 Task: Check repository code frequency .
Action: Mouse moved to (1050, 61)
Screenshot: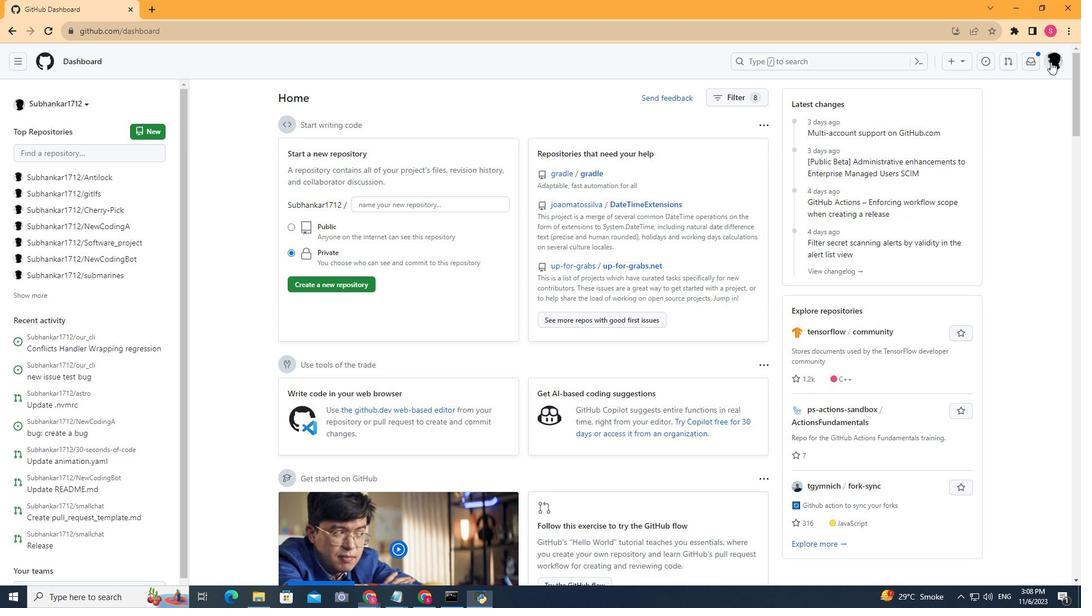 
Action: Mouse pressed left at (1050, 61)
Screenshot: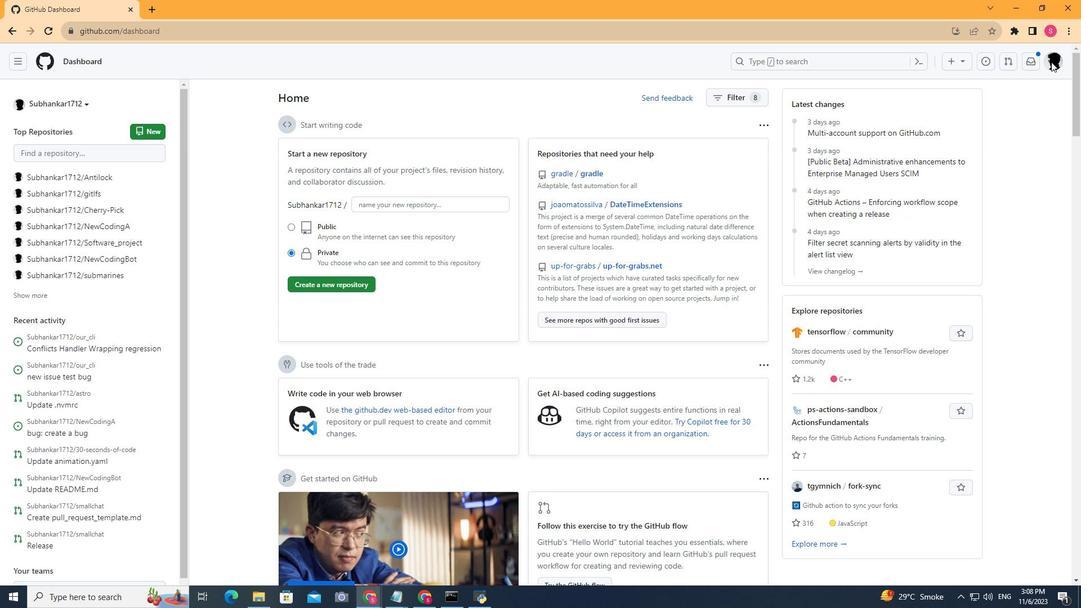 
Action: Mouse moved to (979, 163)
Screenshot: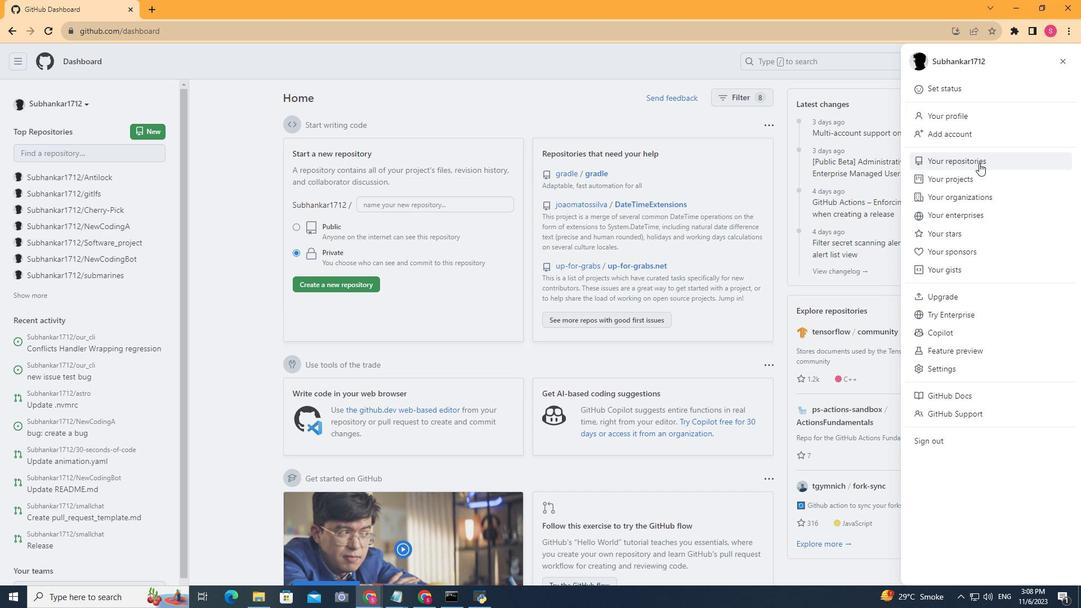 
Action: Mouse pressed left at (979, 163)
Screenshot: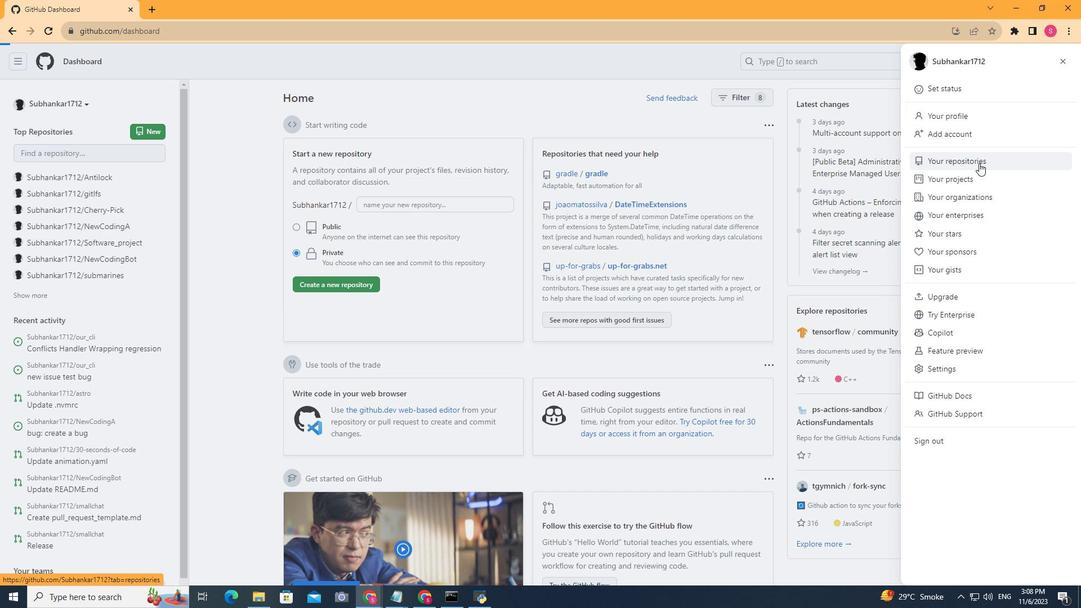 
Action: Mouse moved to (478, 255)
Screenshot: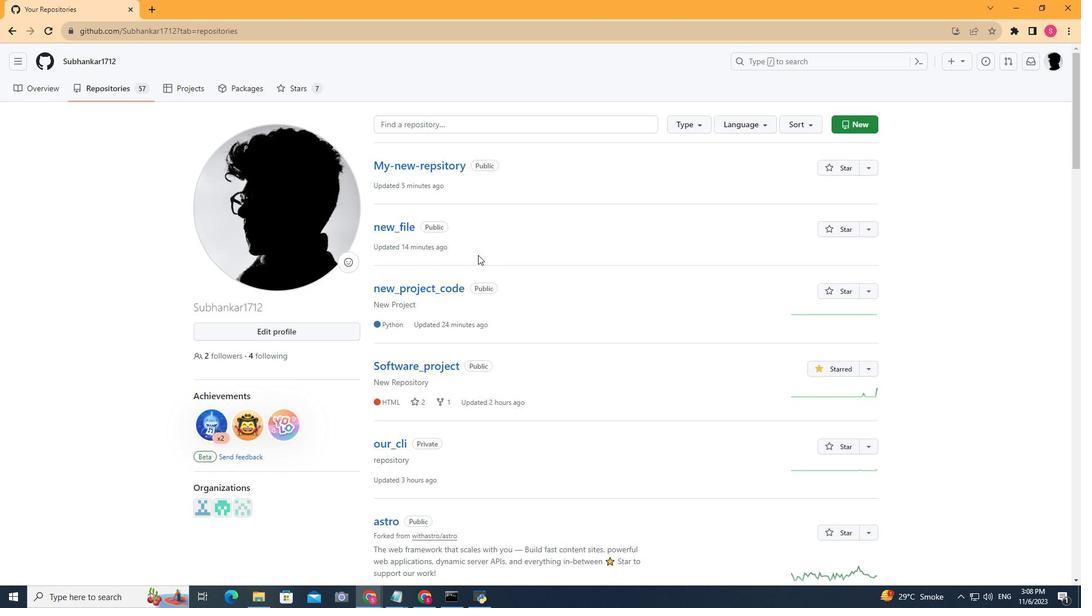
Action: Mouse scrolled (478, 254) with delta (0, 0)
Screenshot: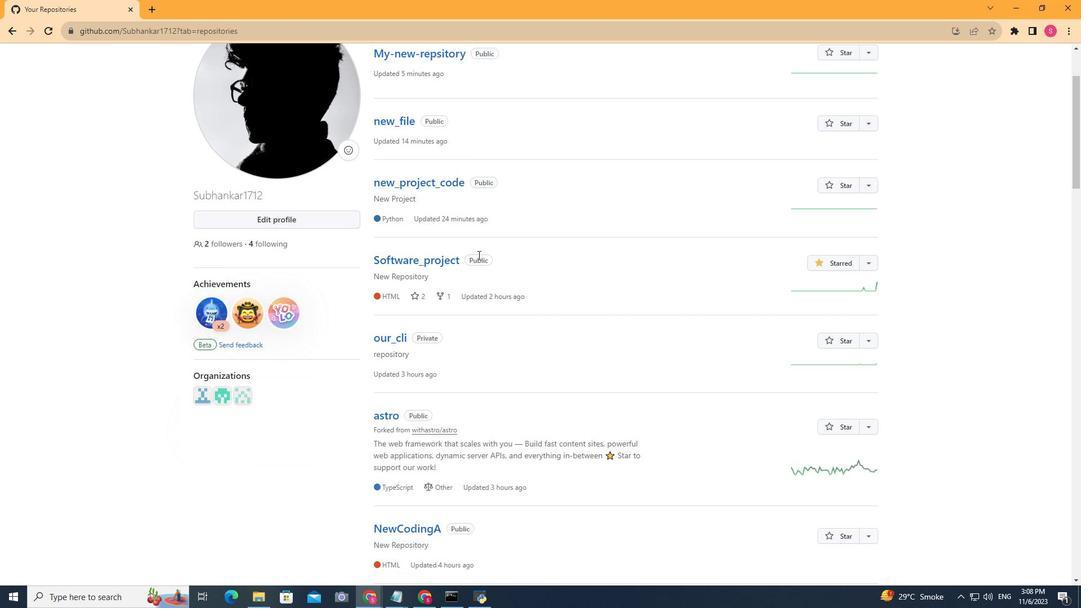 
Action: Mouse scrolled (478, 254) with delta (0, 0)
Screenshot: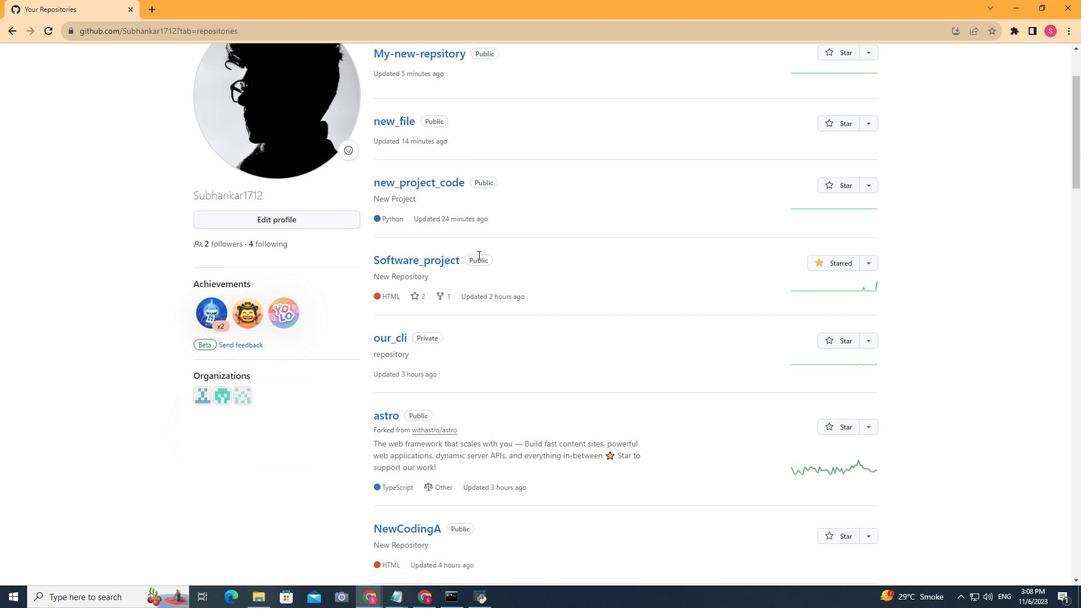 
Action: Mouse scrolled (478, 254) with delta (0, 0)
Screenshot: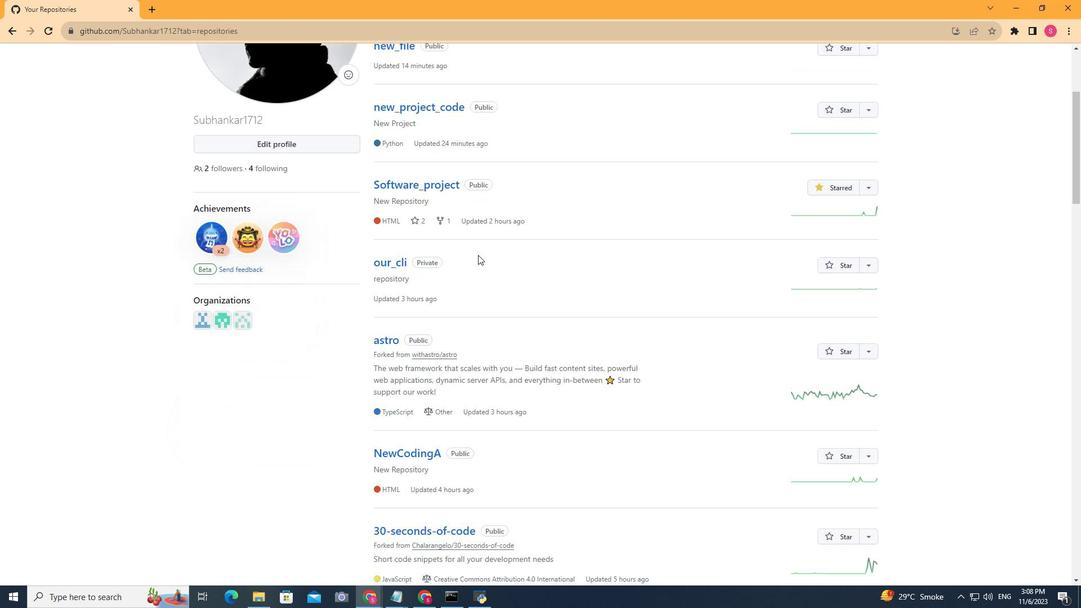 
Action: Mouse scrolled (478, 254) with delta (0, 0)
Screenshot: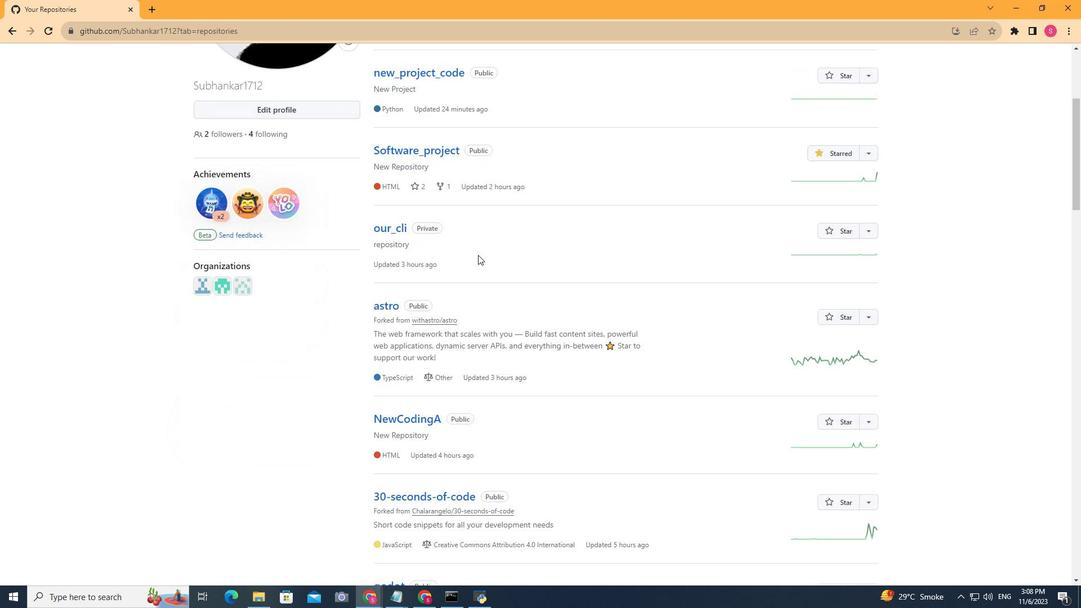 
Action: Mouse moved to (404, 315)
Screenshot: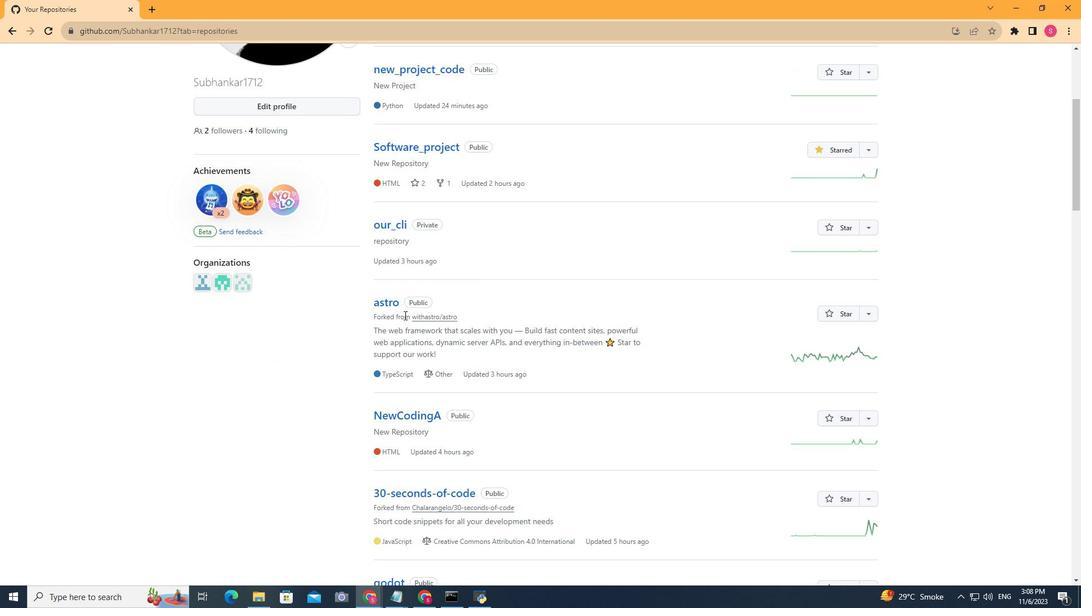 
Action: Mouse scrolled (404, 314) with delta (0, 0)
Screenshot: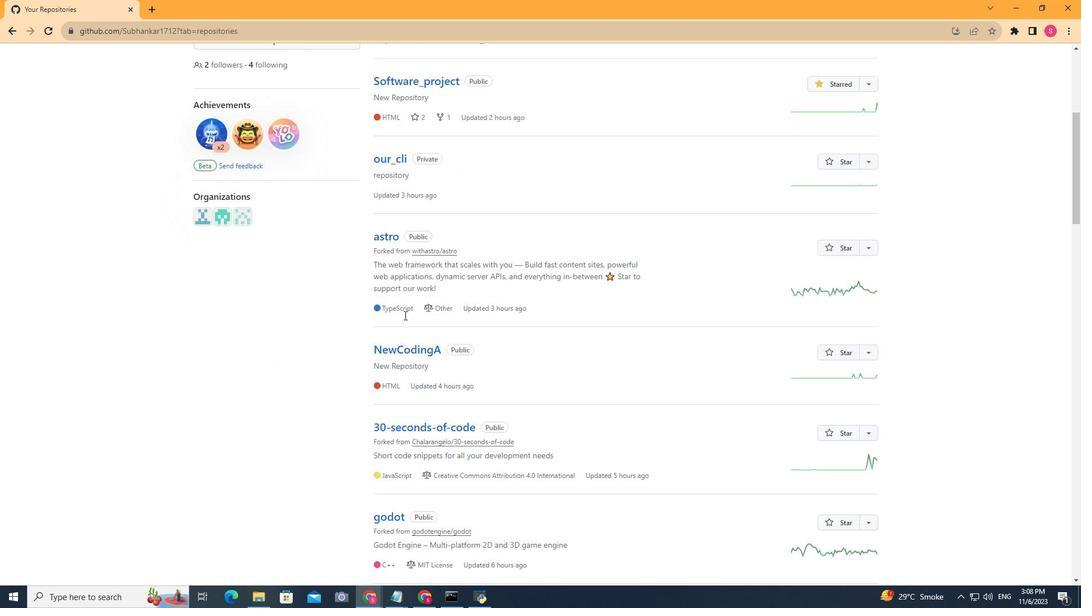 
Action: Mouse scrolled (404, 314) with delta (0, 0)
Screenshot: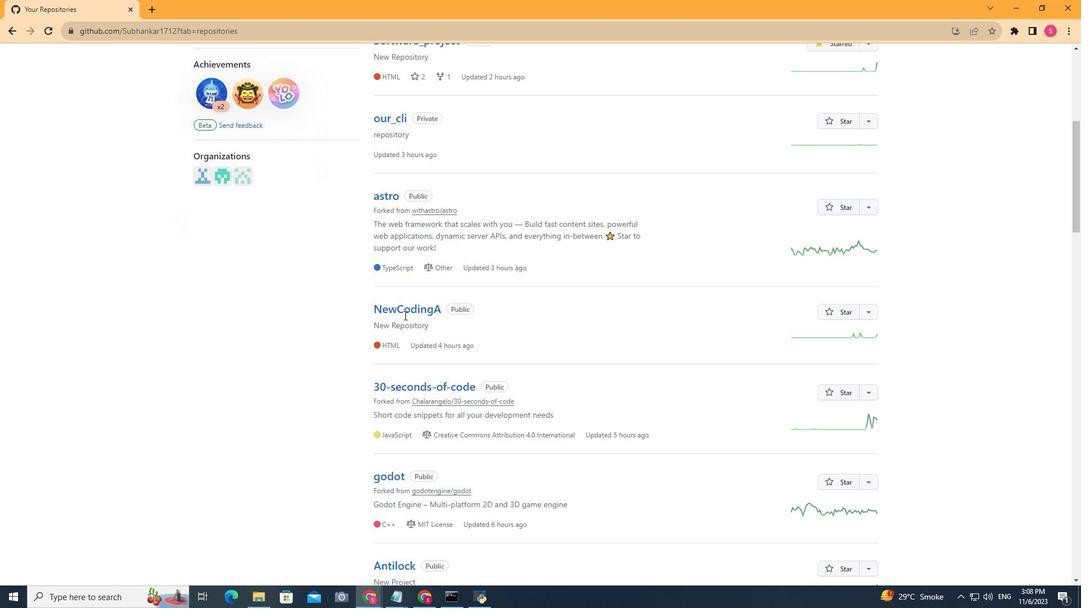 
Action: Mouse moved to (394, 194)
Screenshot: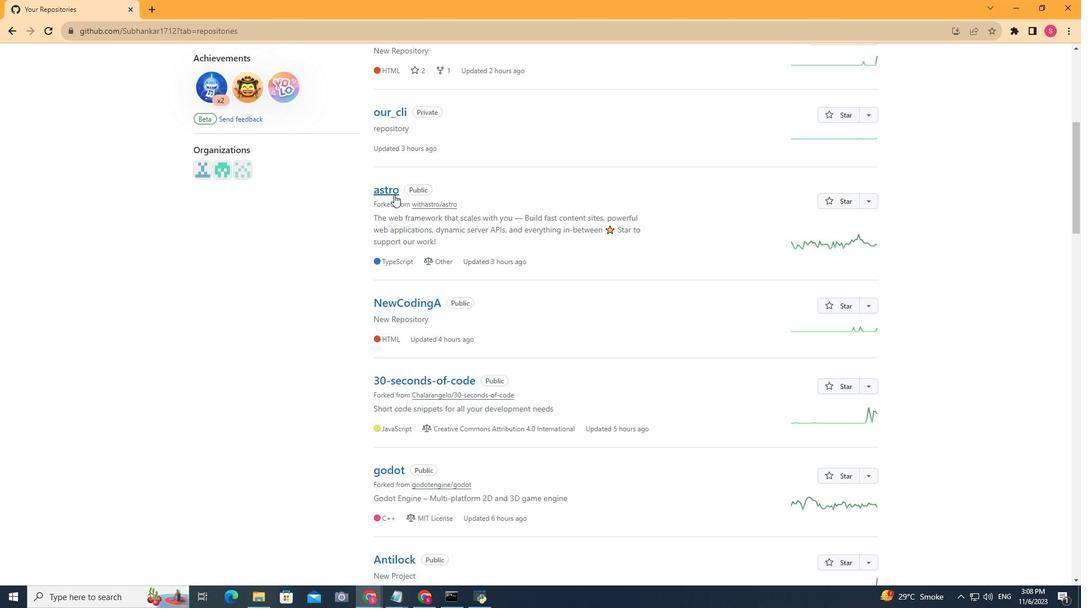 
Action: Mouse pressed left at (394, 194)
Screenshot: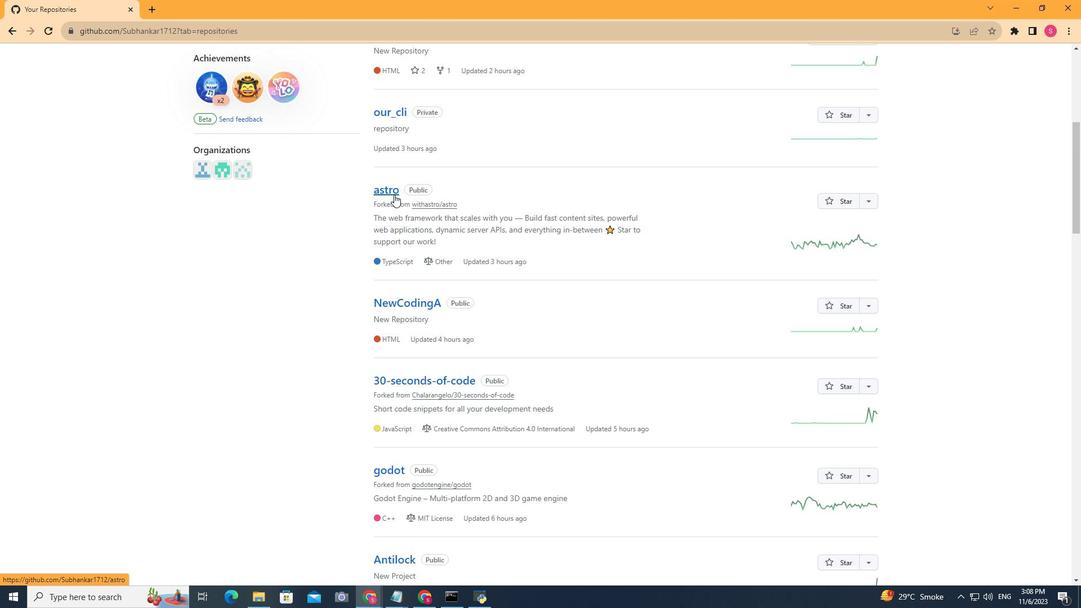 
Action: Mouse moved to (385, 90)
Screenshot: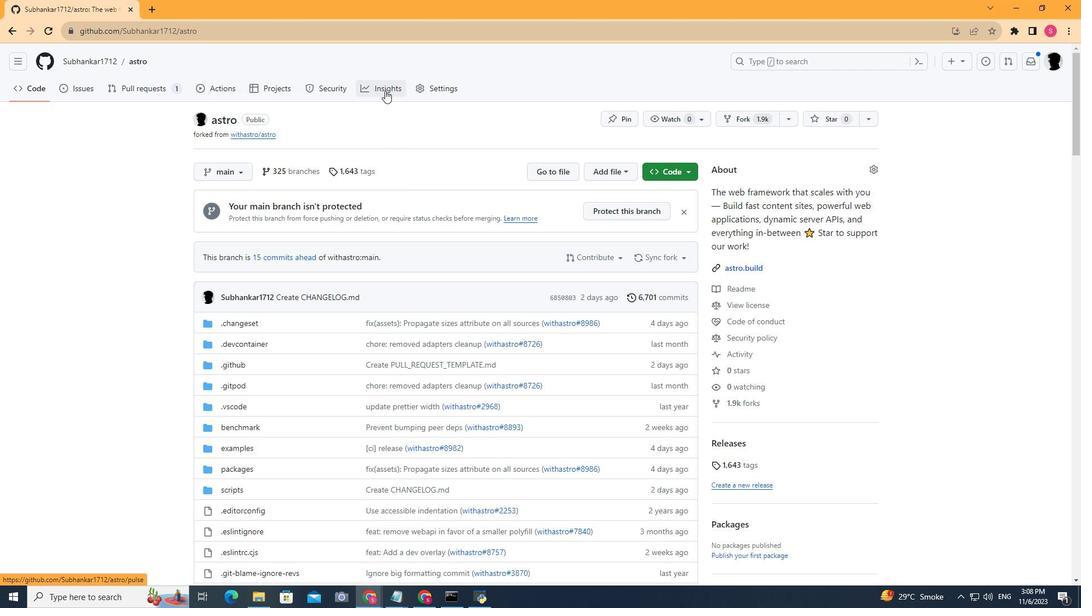 
Action: Mouse pressed left at (385, 90)
Screenshot: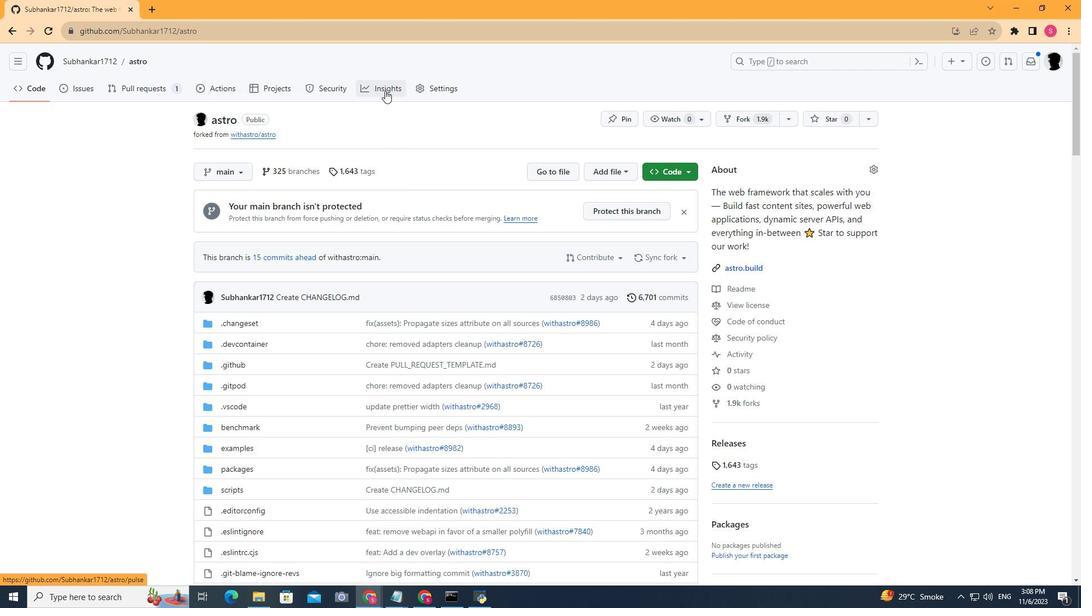 
Action: Mouse moved to (253, 231)
Screenshot: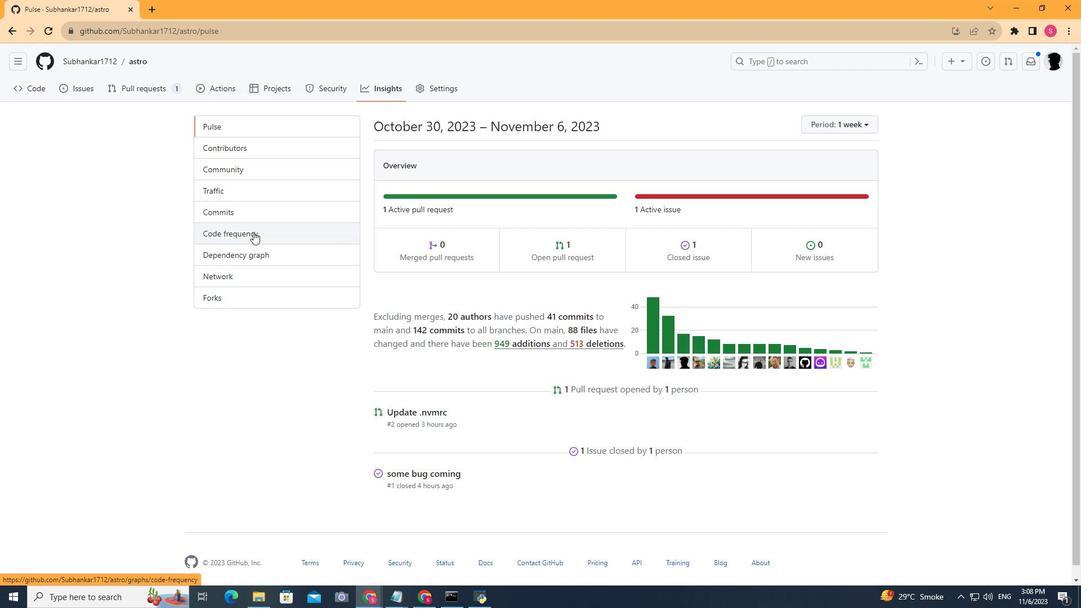 
Action: Mouse pressed left at (253, 231)
Screenshot: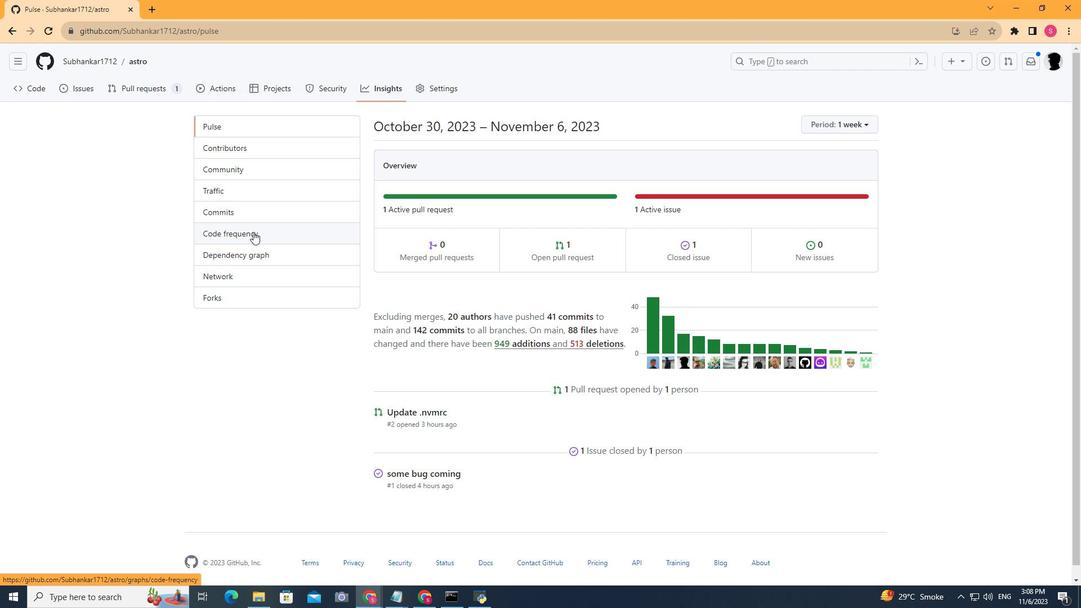 
Action: Mouse moved to (566, 312)
Screenshot: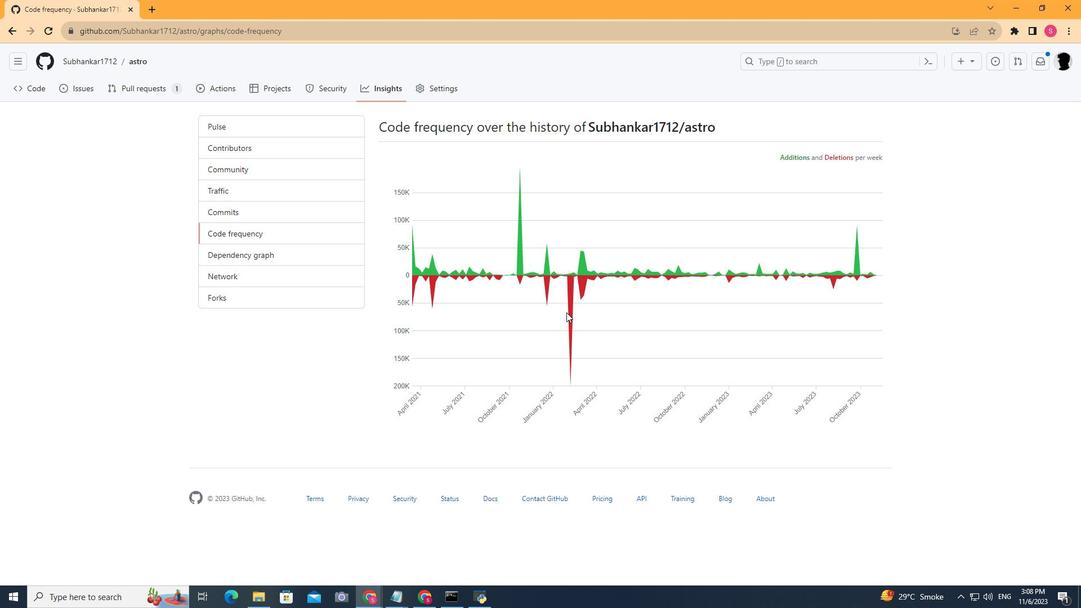 
Action: Mouse scrolled (566, 311) with delta (0, 0)
Screenshot: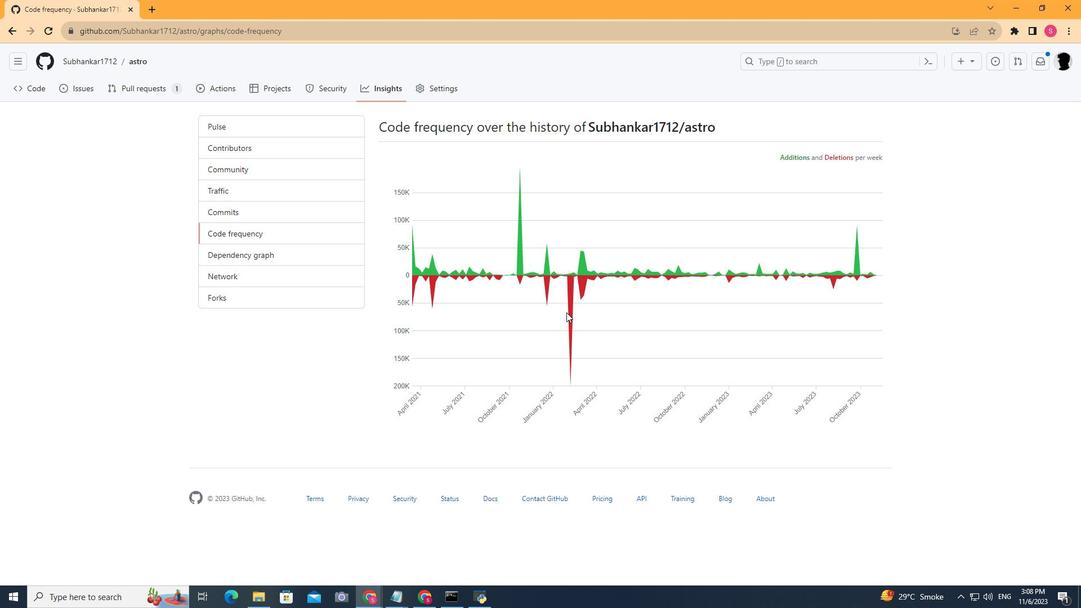 
Action: Mouse scrolled (566, 311) with delta (0, 0)
Screenshot: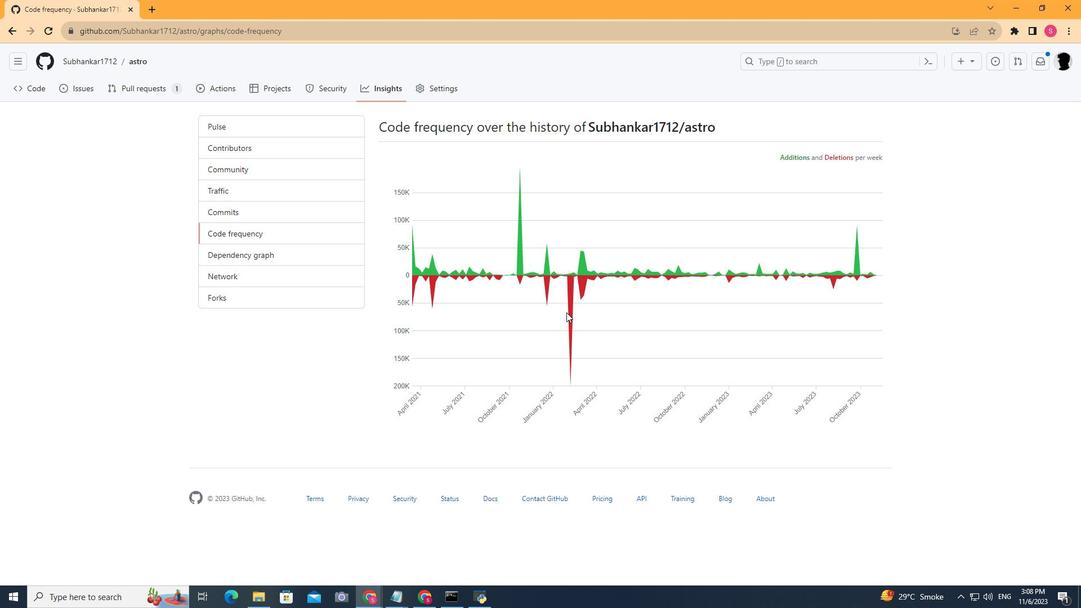 
Action: Mouse scrolled (566, 311) with delta (0, 0)
Screenshot: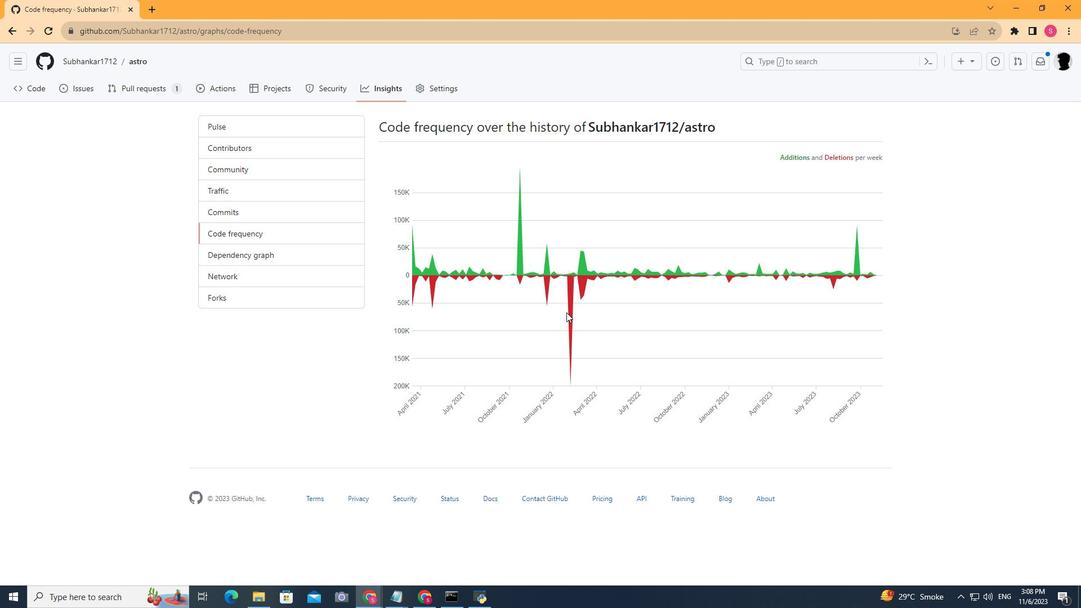 
Action: Mouse moved to (845, 280)
Screenshot: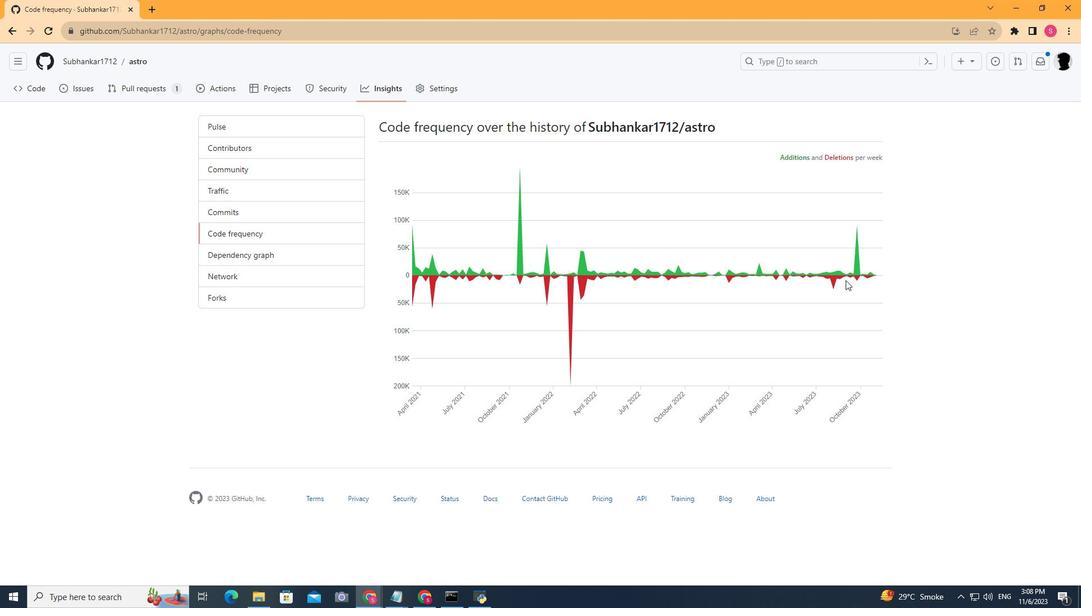 
Action: Mouse scrolled (845, 280) with delta (0, 0)
Screenshot: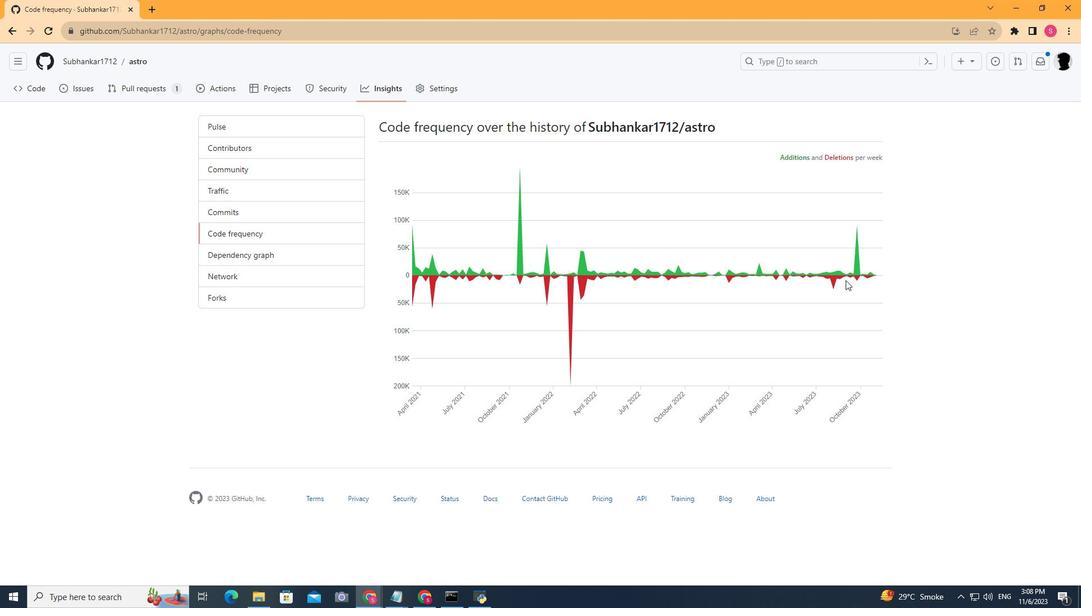 
Action: Mouse scrolled (845, 280) with delta (0, 0)
Screenshot: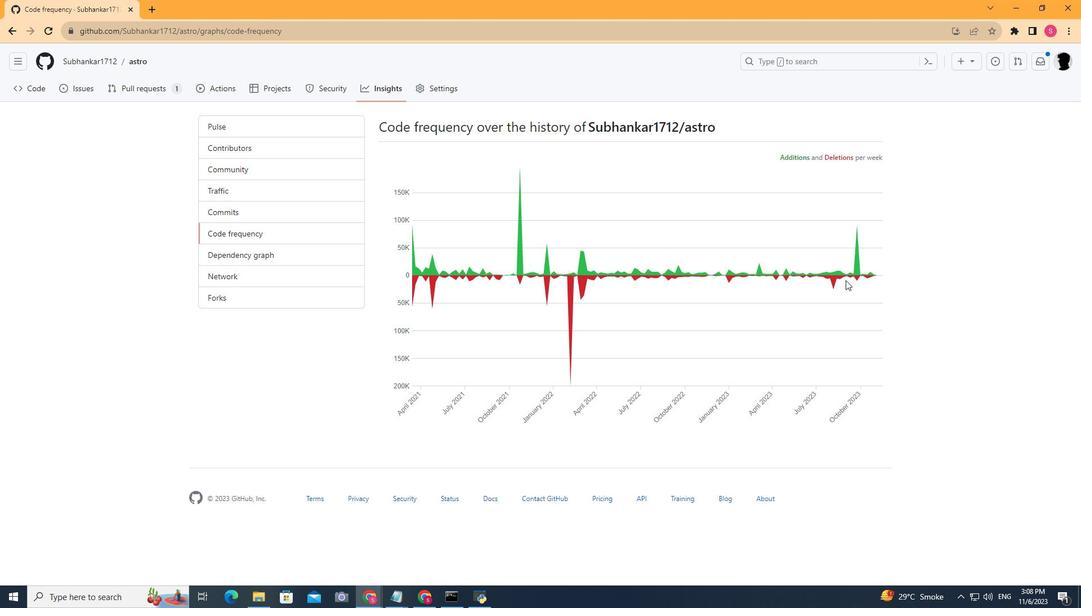 
Action: Mouse scrolled (845, 280) with delta (0, 0)
Screenshot: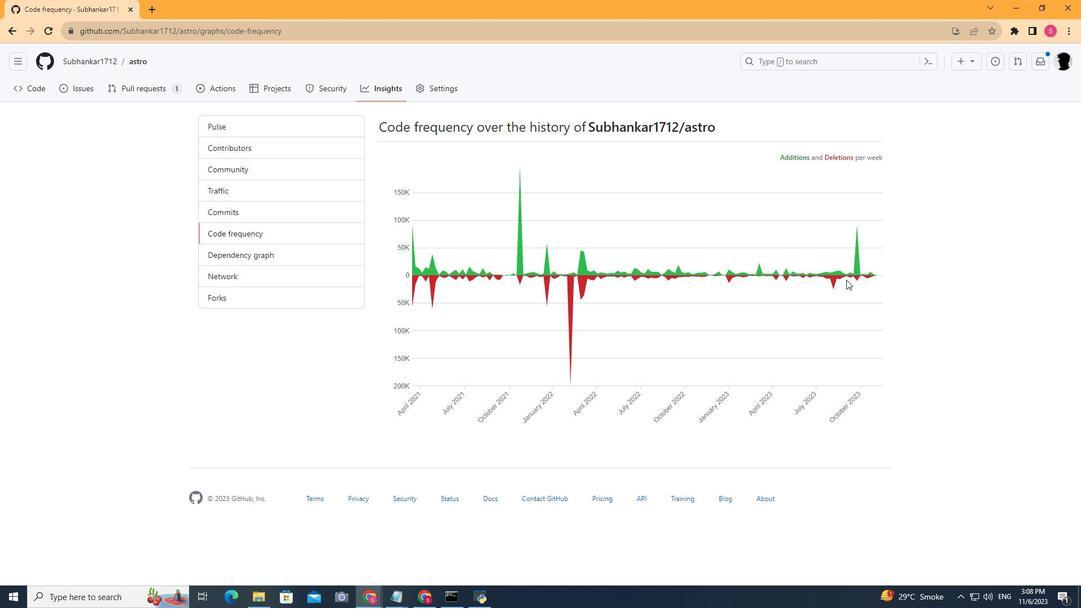 
Action: Mouse moved to (550, 331)
Screenshot: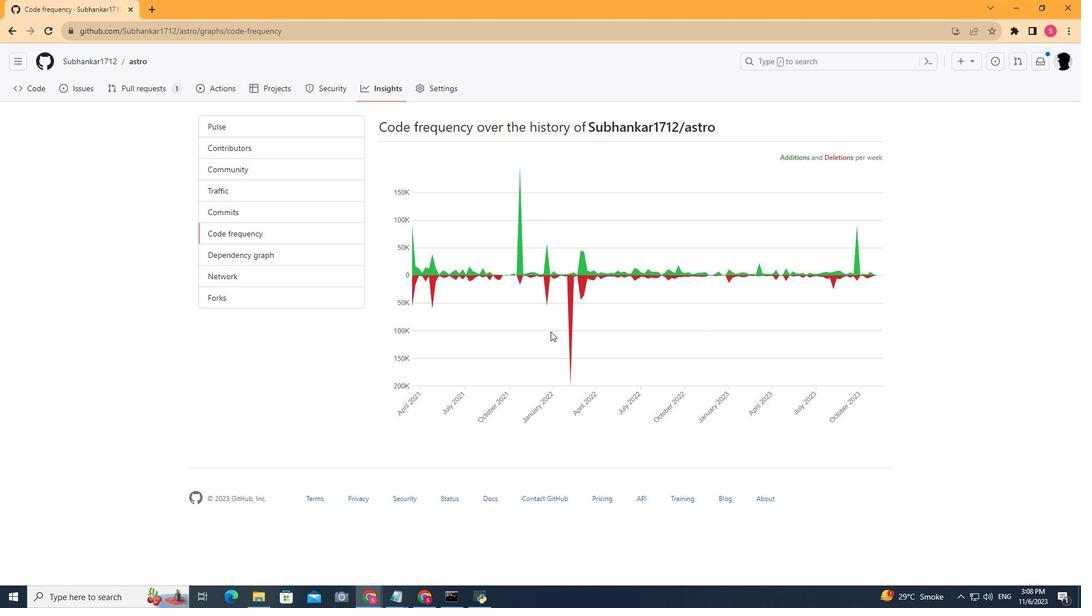 
